 Task: Use the formula "Average" in spreadsheet "Project portfolio".
Action: Mouse moved to (129, 105)
Screenshot: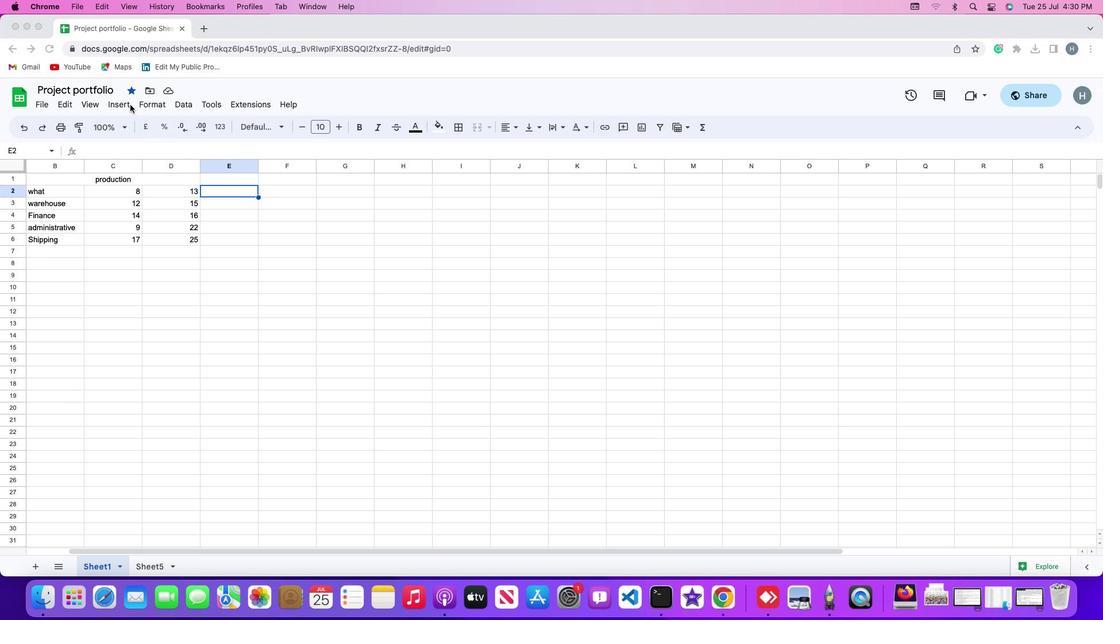 
Action: Mouse pressed left at (129, 105)
Screenshot: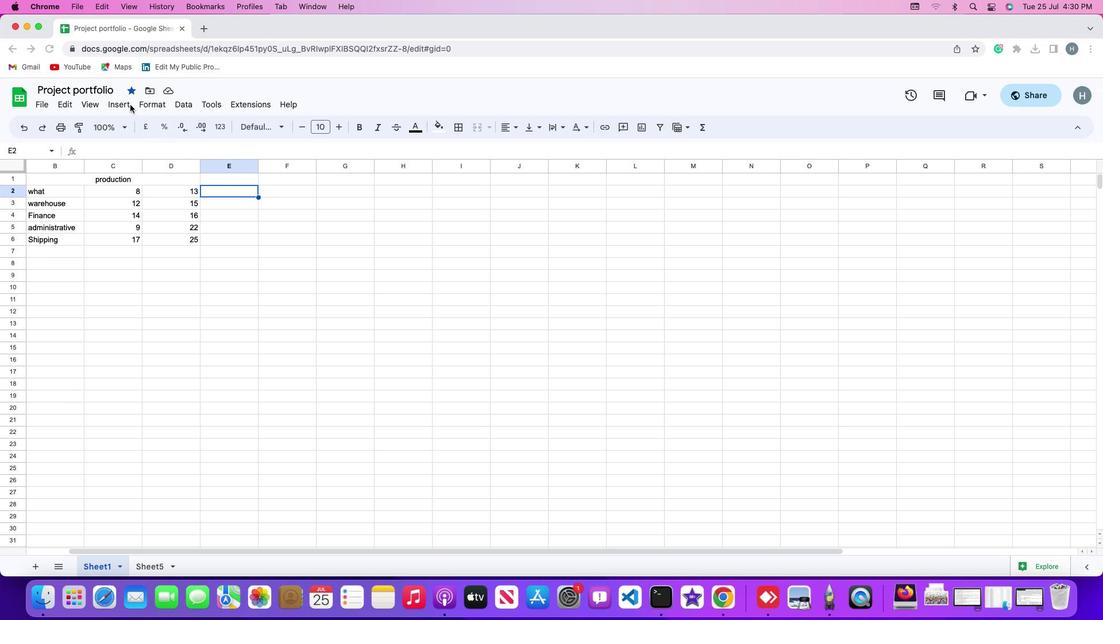 
Action: Mouse moved to (129, 105)
Screenshot: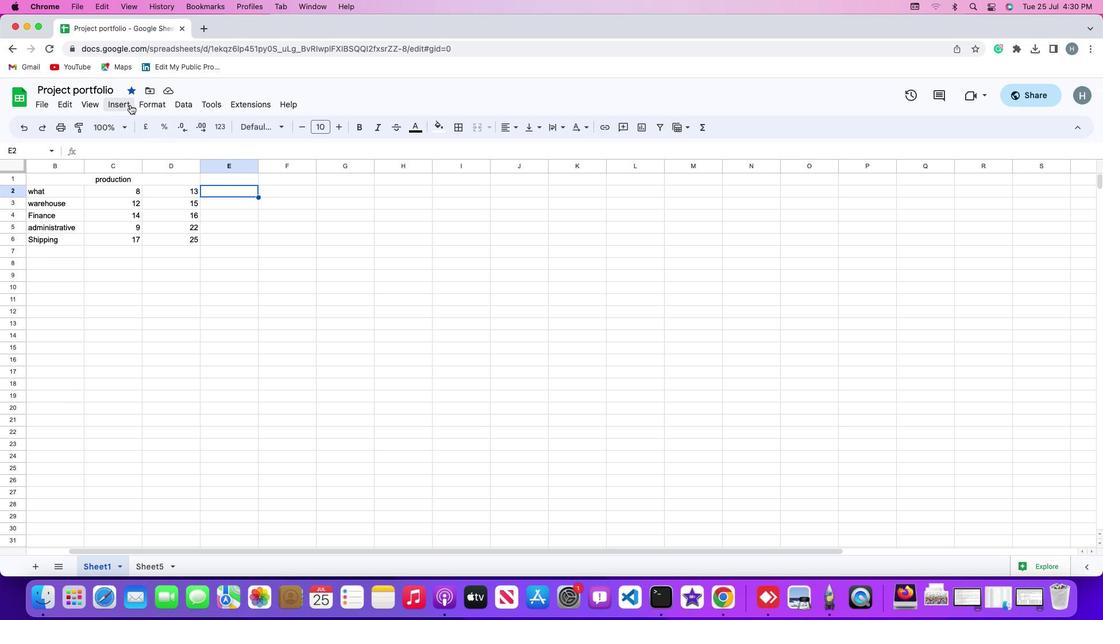 
Action: Mouse pressed left at (129, 105)
Screenshot: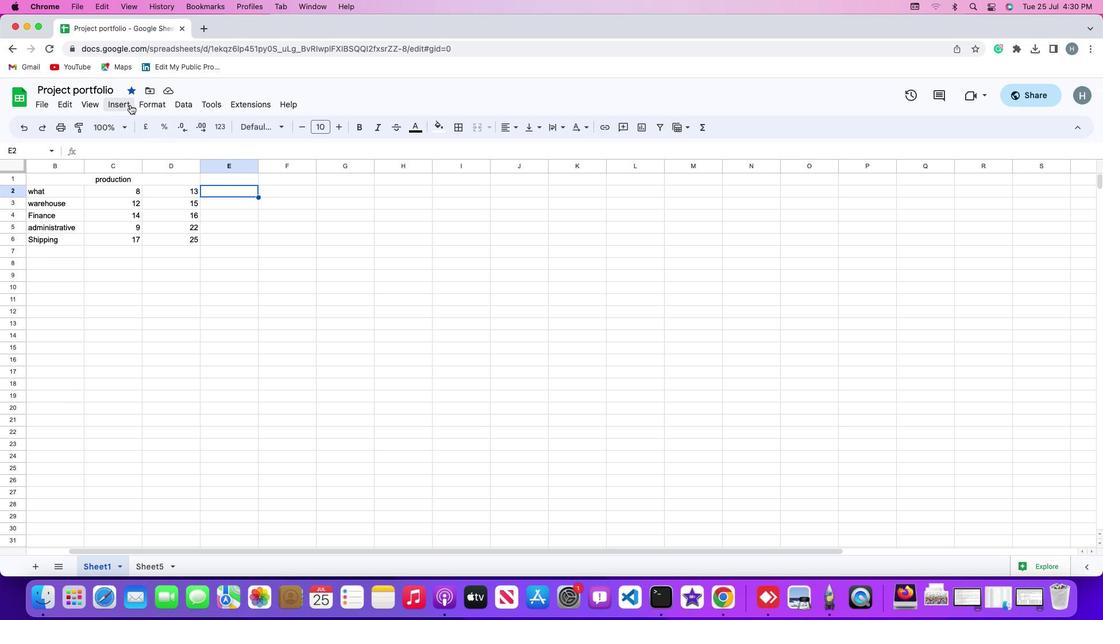 
Action: Mouse moved to (346, 158)
Screenshot: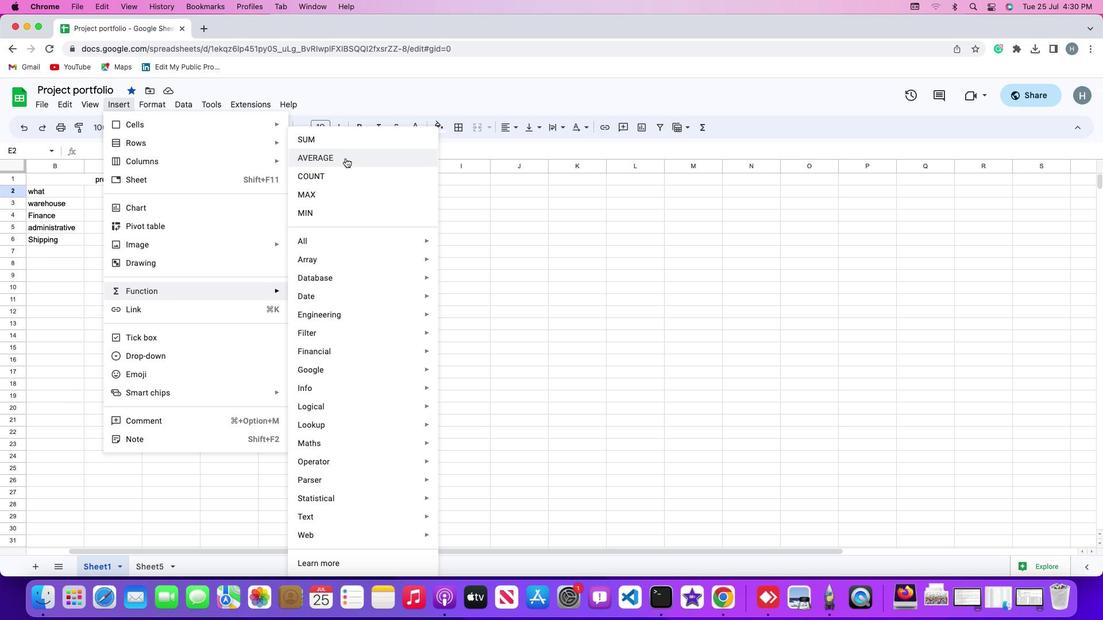 
Action: Mouse pressed left at (346, 158)
Screenshot: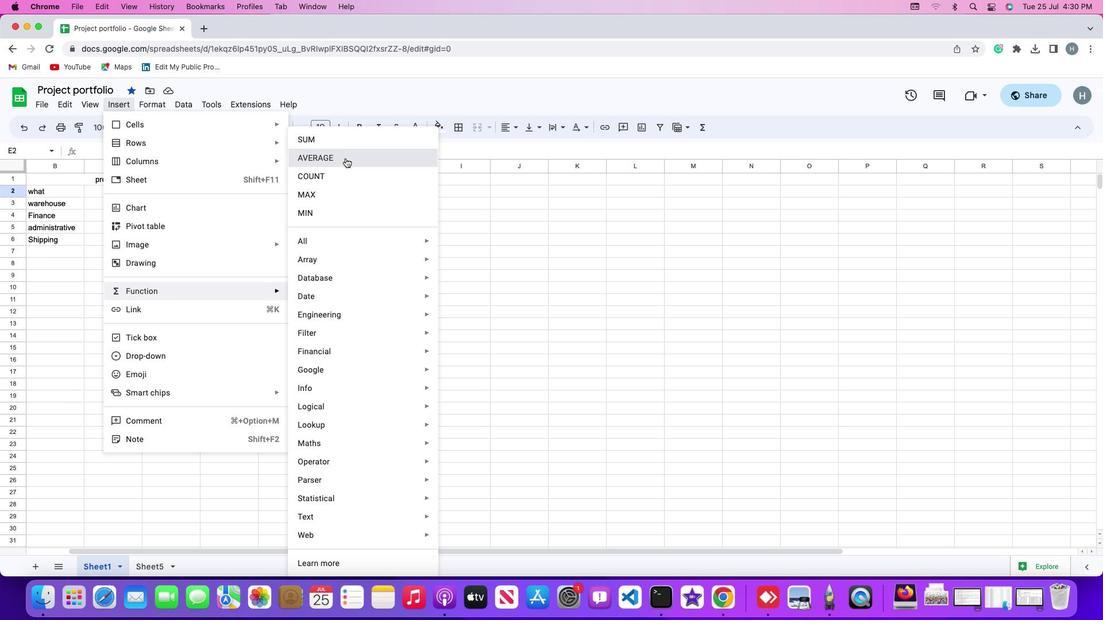 
Action: Mouse moved to (171, 189)
Screenshot: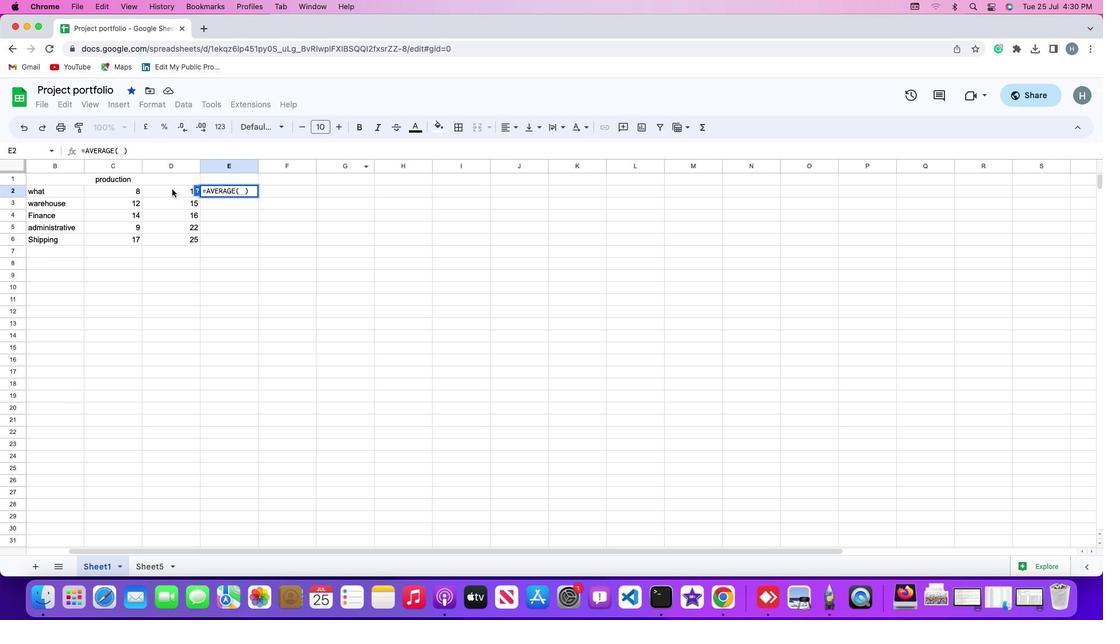 
Action: Mouse pressed left at (171, 189)
Screenshot: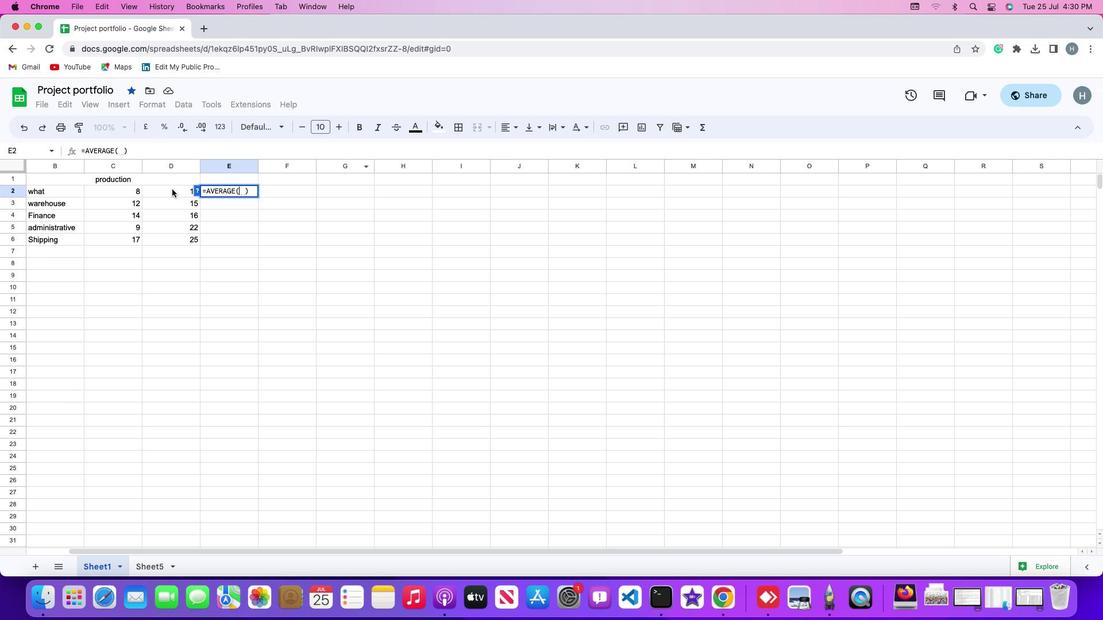 
Action: Mouse moved to (173, 189)
Screenshot: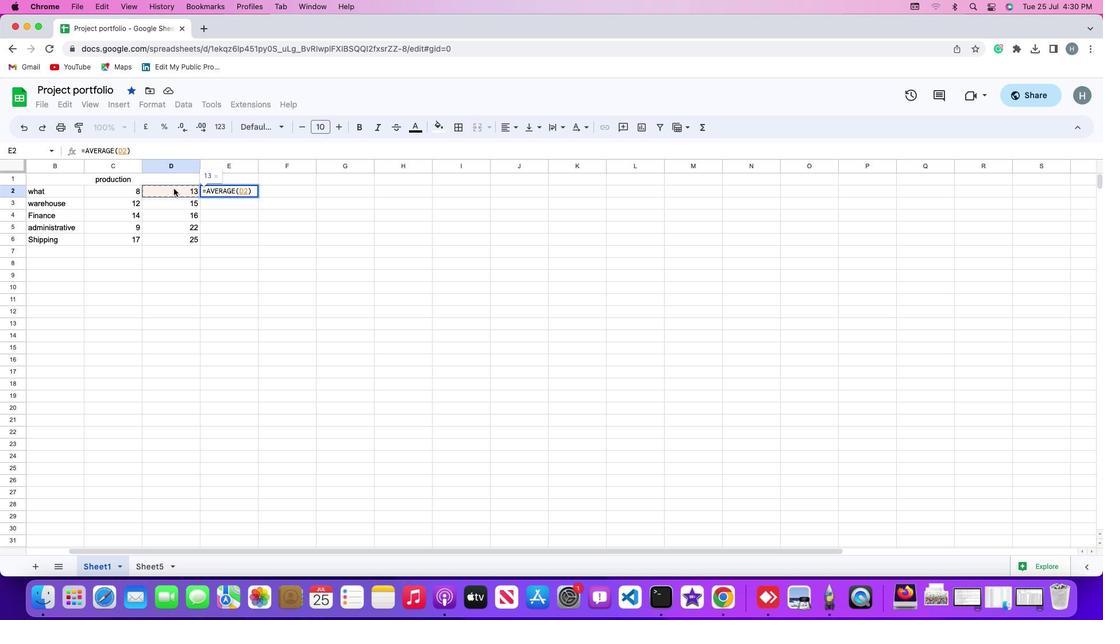 
Action: Key pressed ','
Screenshot: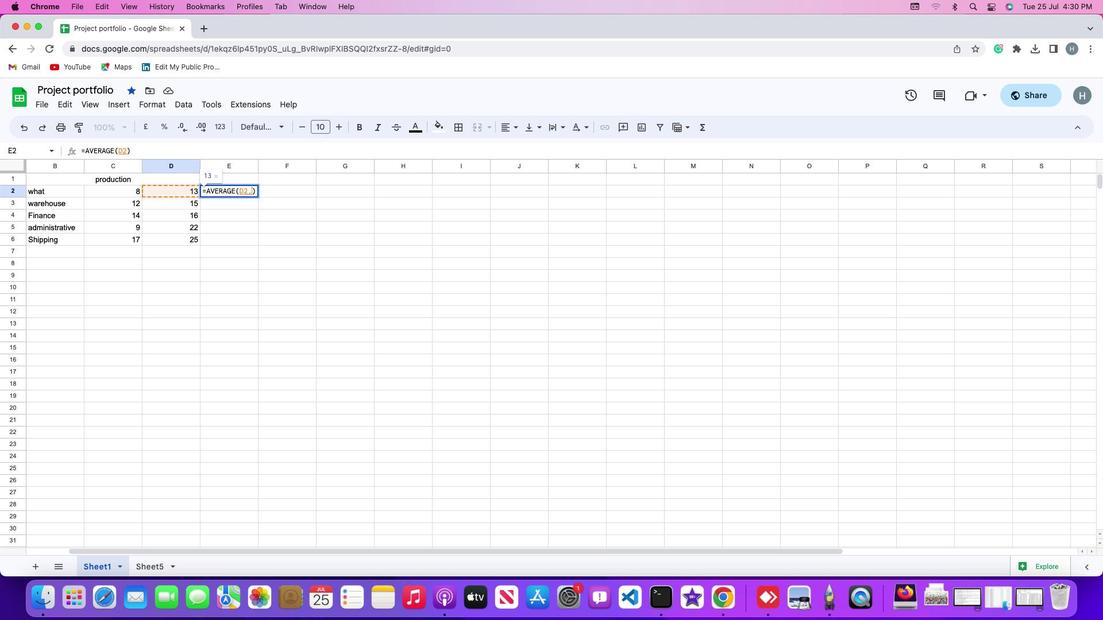 
Action: Mouse moved to (127, 189)
Screenshot: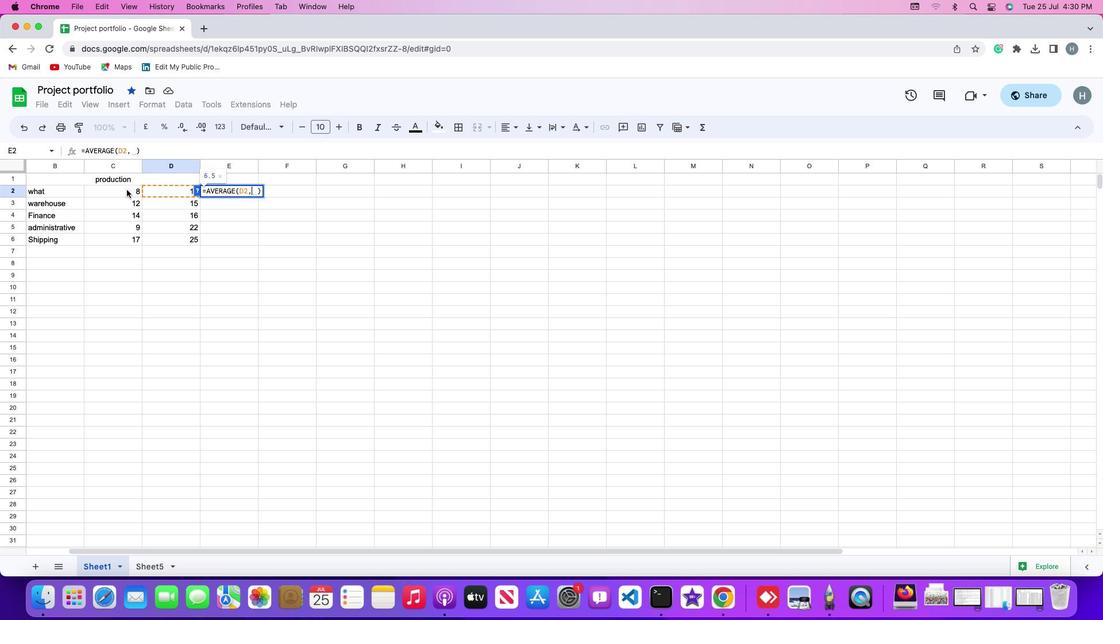 
Action: Mouse pressed left at (127, 189)
Screenshot: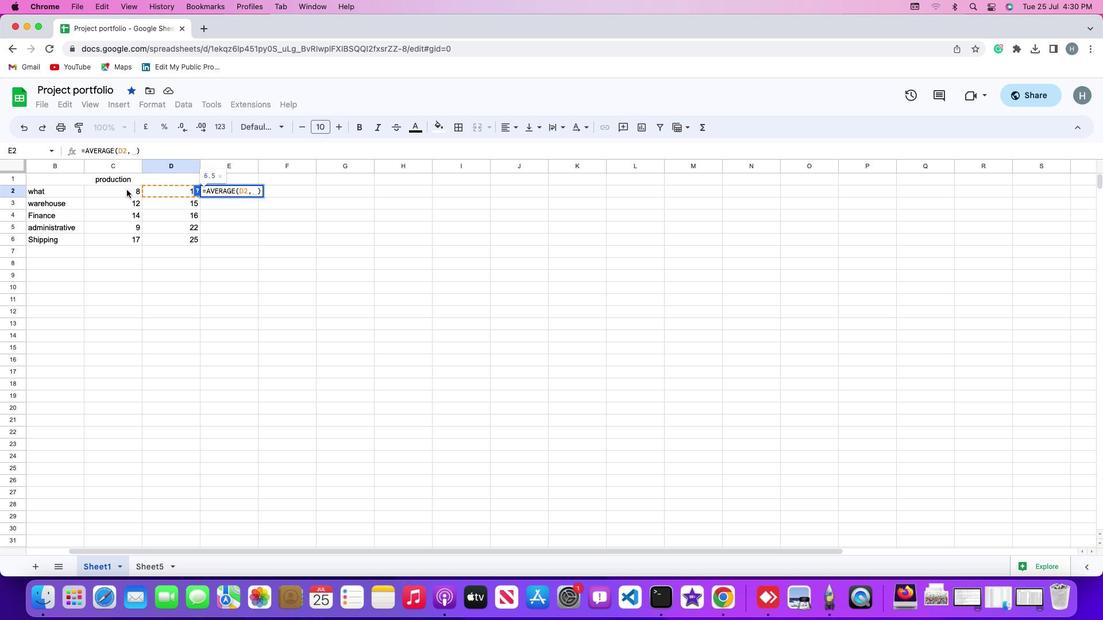 
Action: Mouse moved to (220, 231)
Screenshot: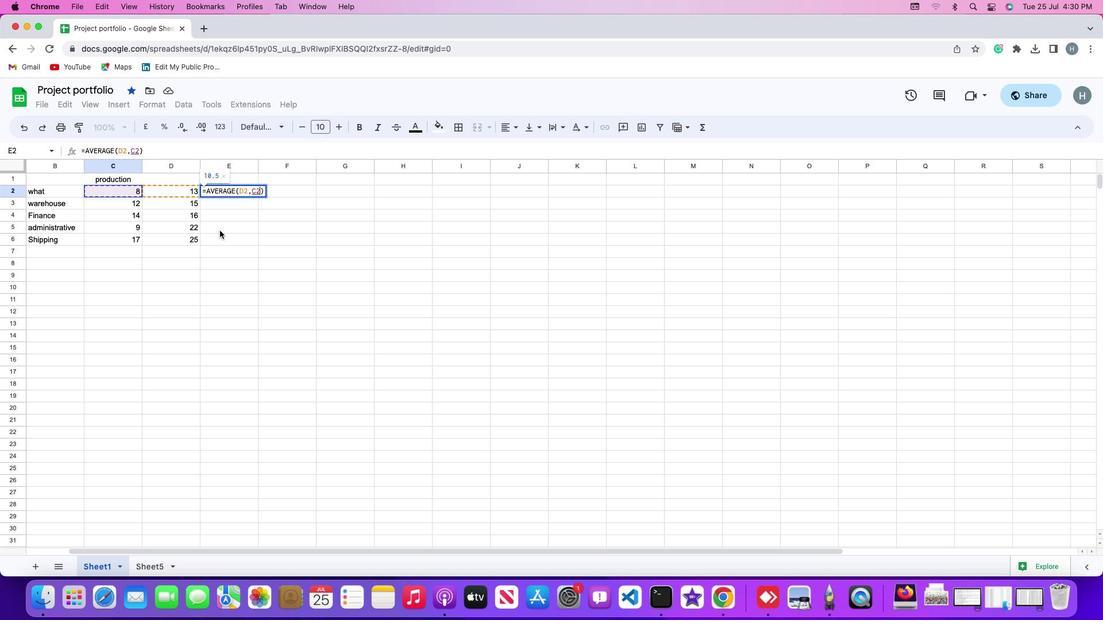 
Action: Key pressed '\x03'
Screenshot: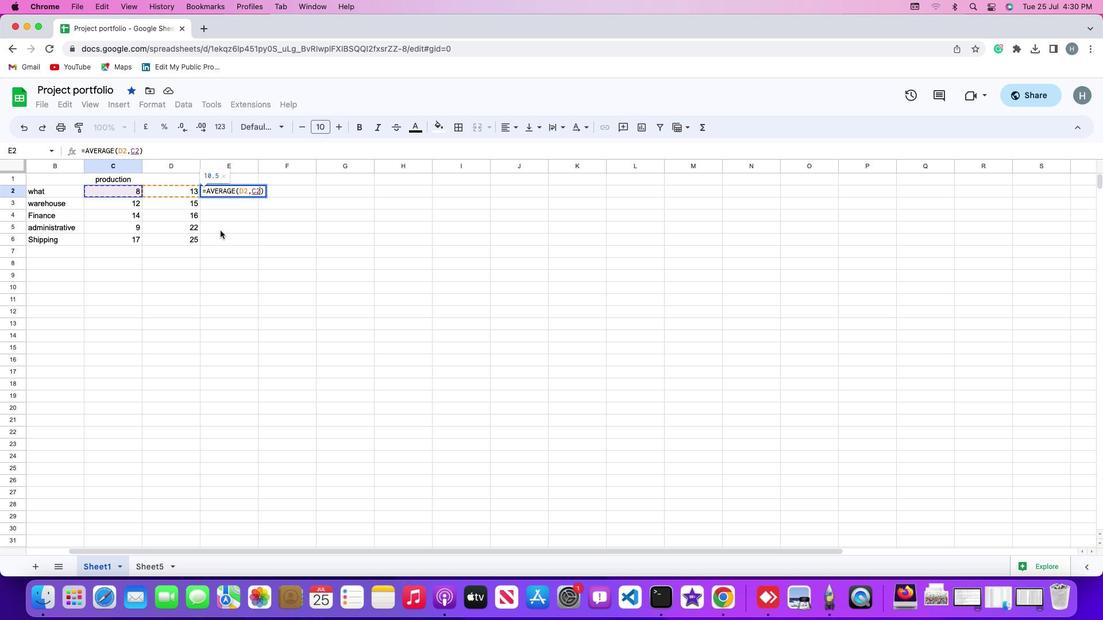
Action: Mouse moved to (248, 255)
Screenshot: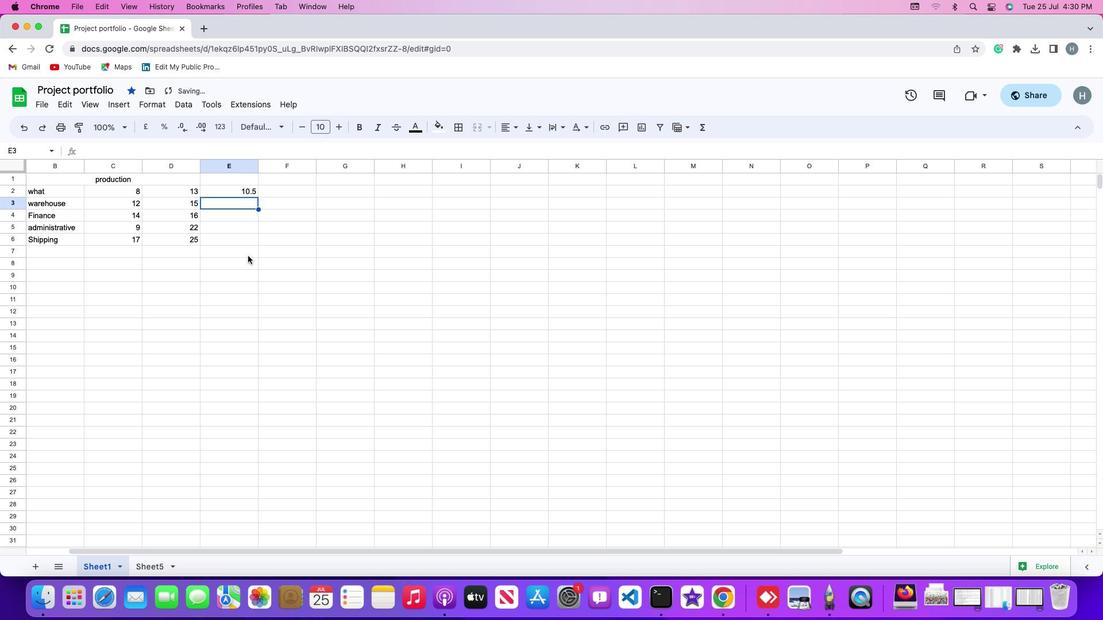 
